 Task: Add the task  Integrate a new online platform for online music lessons to the section Flash of Light in the project BeaconWorks and add a Due Date to the respective task as 2024/02/02
Action: Mouse moved to (575, 345)
Screenshot: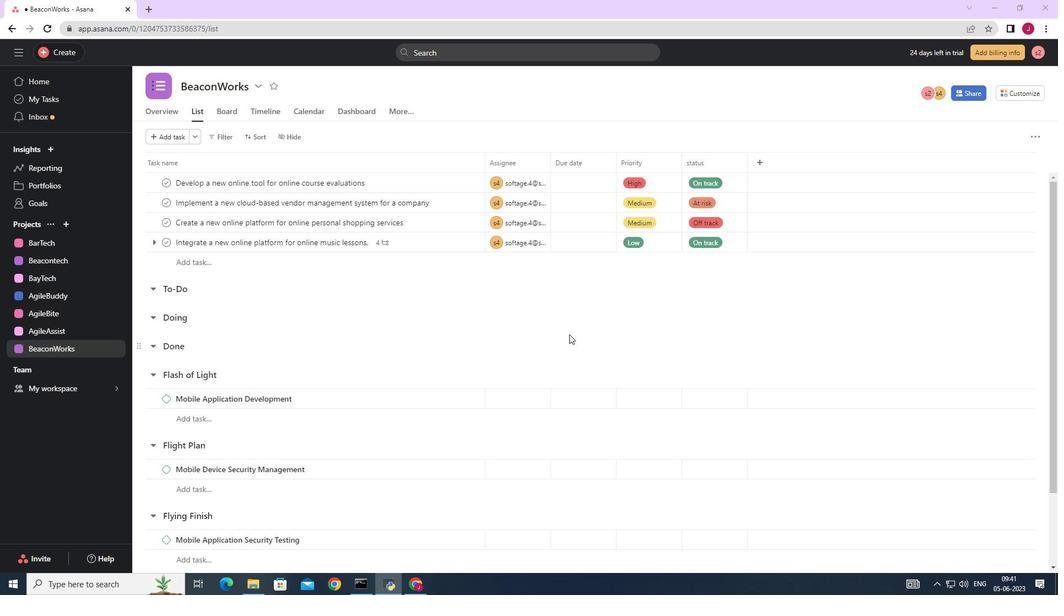 
Action: Mouse scrolled (575, 346) with delta (0, 0)
Screenshot: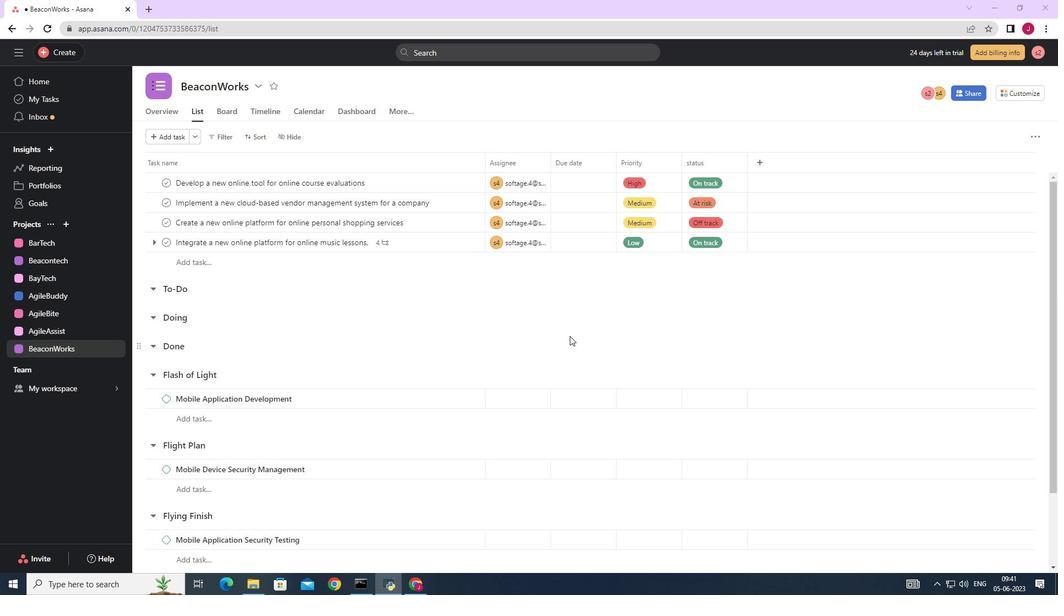 
Action: Mouse scrolled (575, 346) with delta (0, 0)
Screenshot: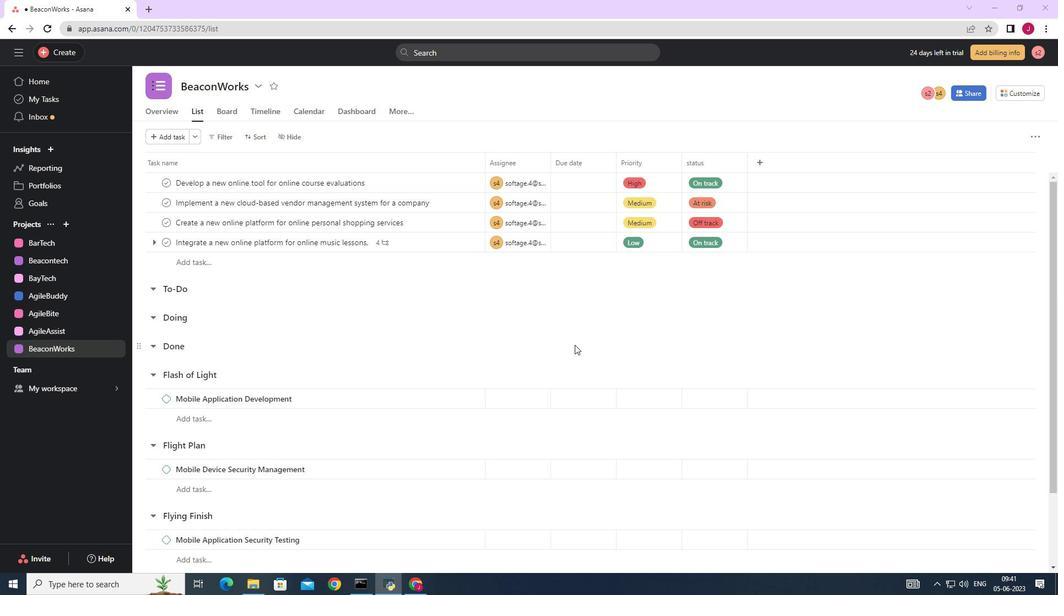 
Action: Mouse moved to (457, 240)
Screenshot: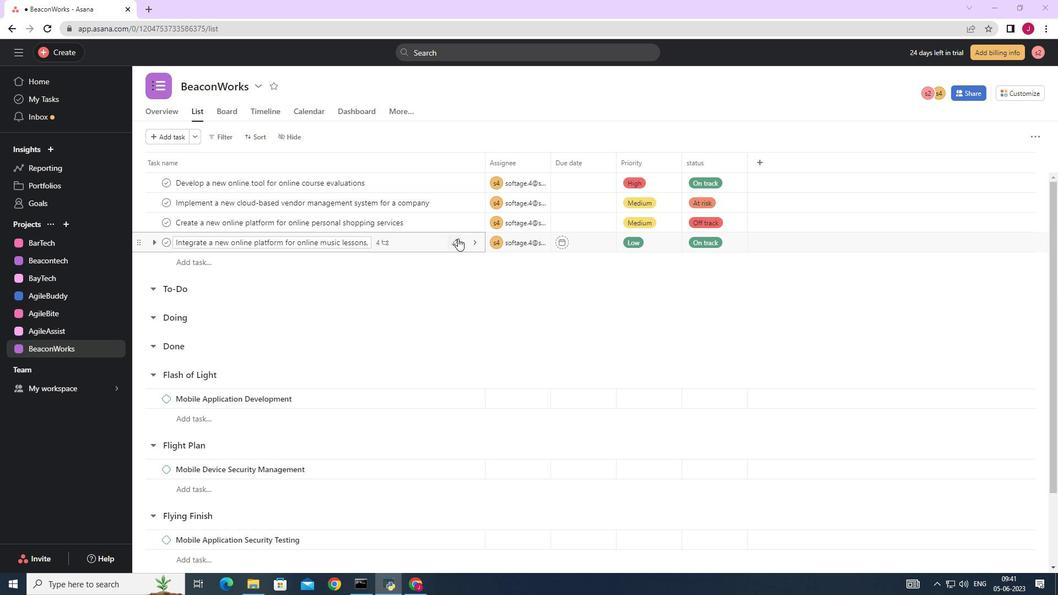 
Action: Mouse pressed left at (457, 240)
Screenshot: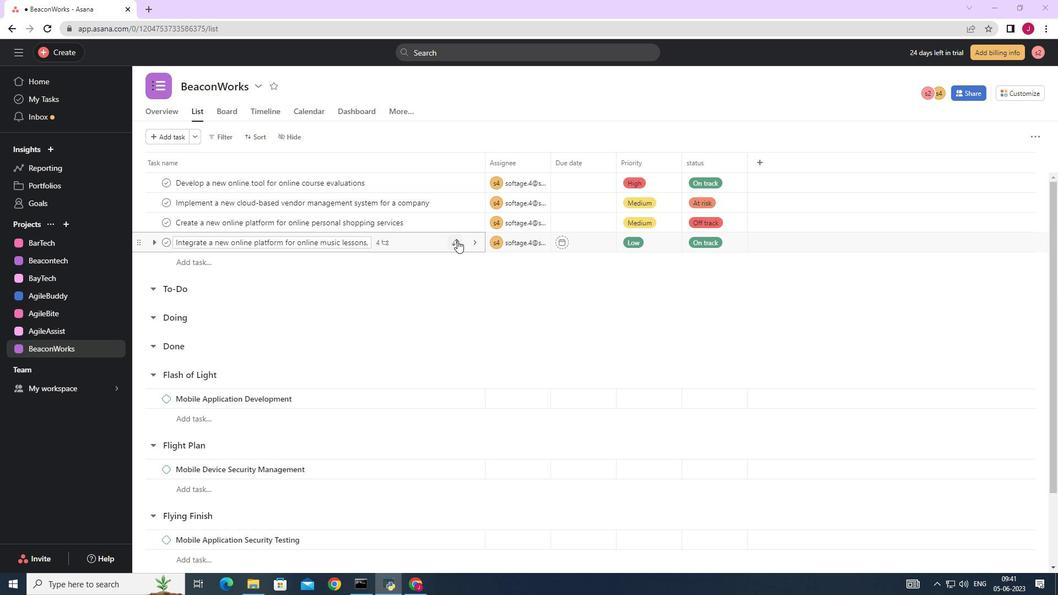 
Action: Mouse moved to (406, 364)
Screenshot: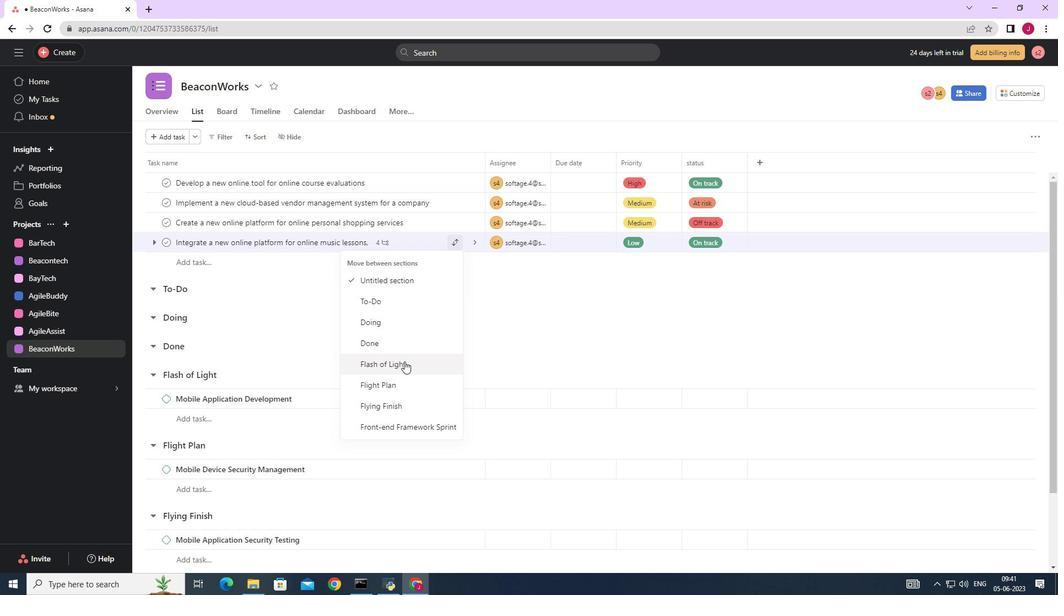 
Action: Mouse pressed left at (406, 364)
Screenshot: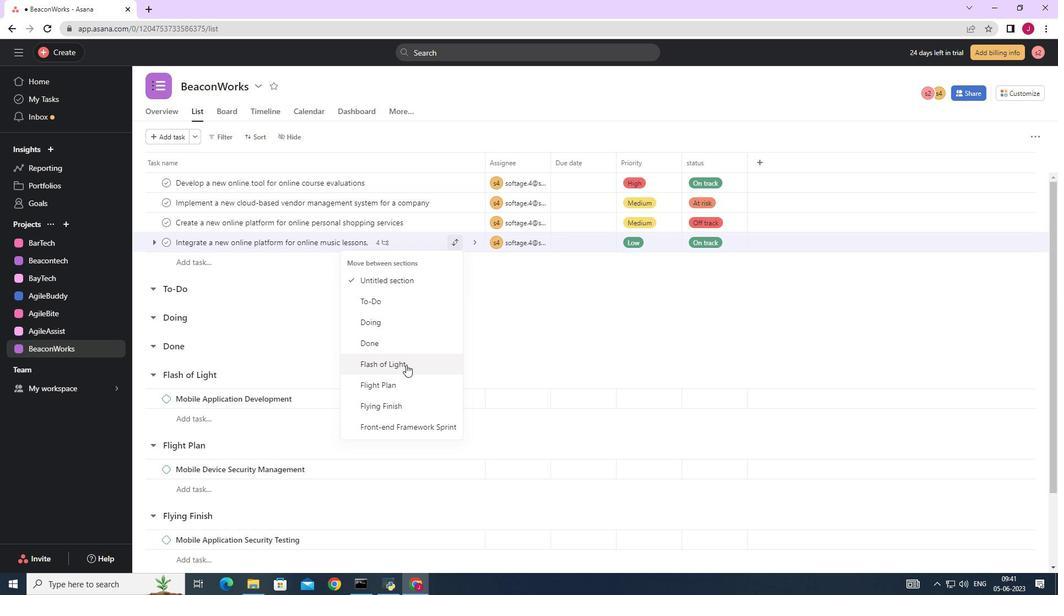 
Action: Mouse moved to (593, 380)
Screenshot: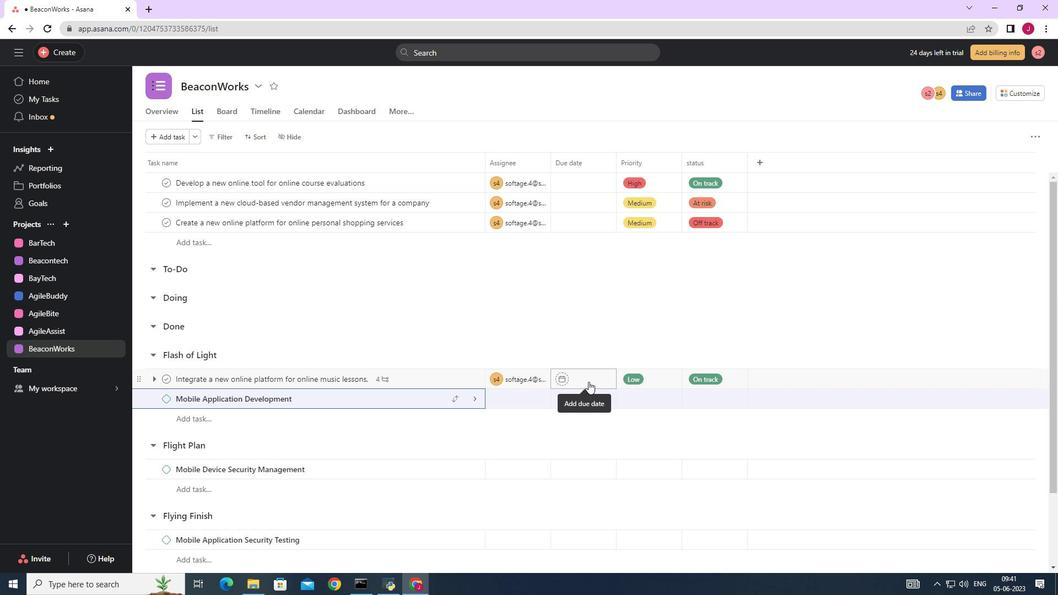 
Action: Mouse pressed left at (593, 380)
Screenshot: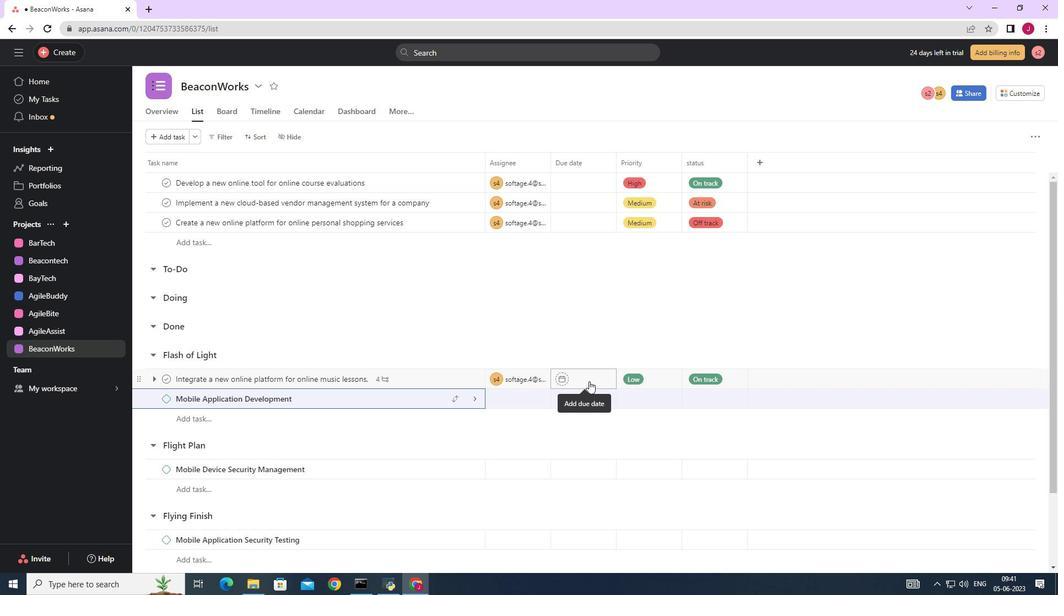
Action: Mouse moved to (698, 207)
Screenshot: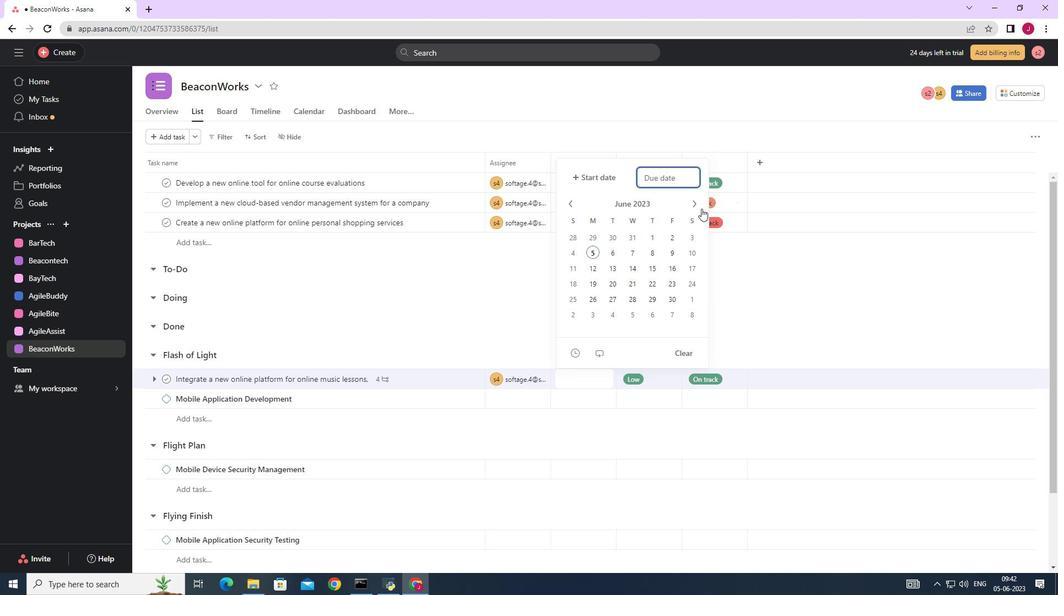 
Action: Mouse pressed left at (698, 207)
Screenshot: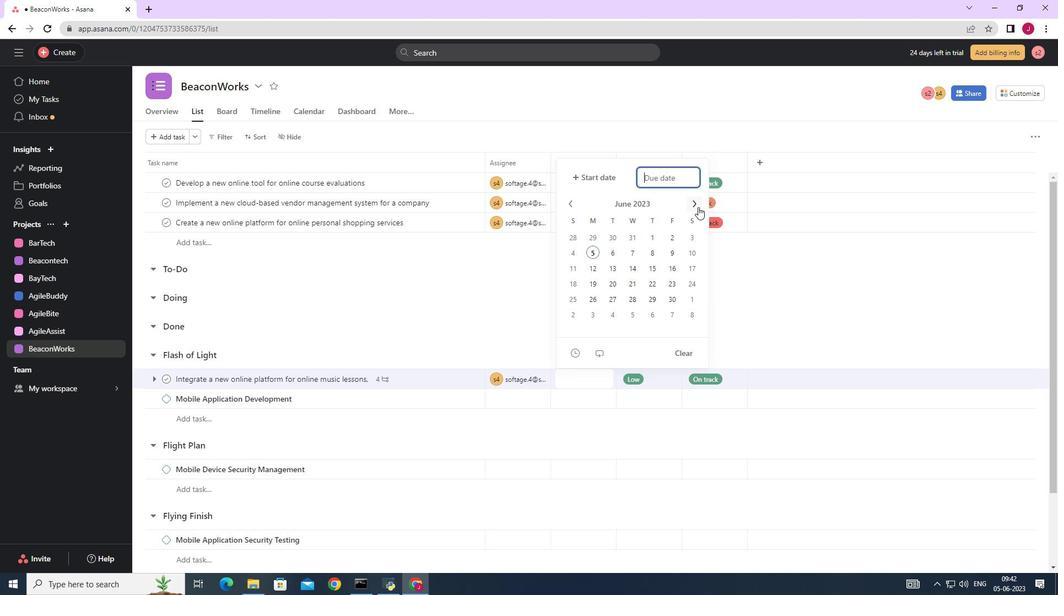 
Action: Mouse pressed left at (698, 207)
Screenshot: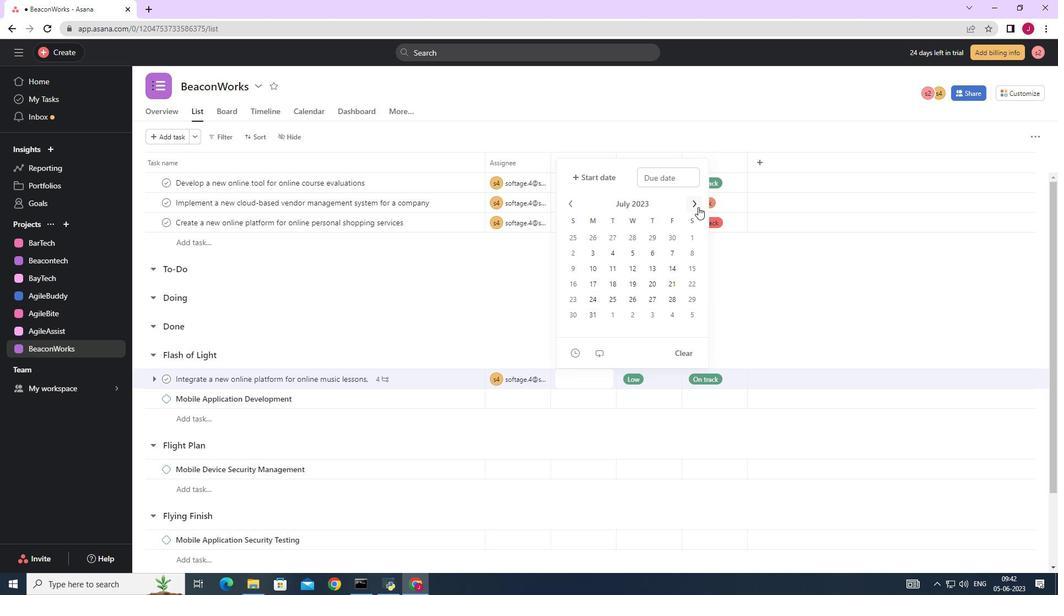 
Action: Mouse pressed left at (698, 207)
Screenshot: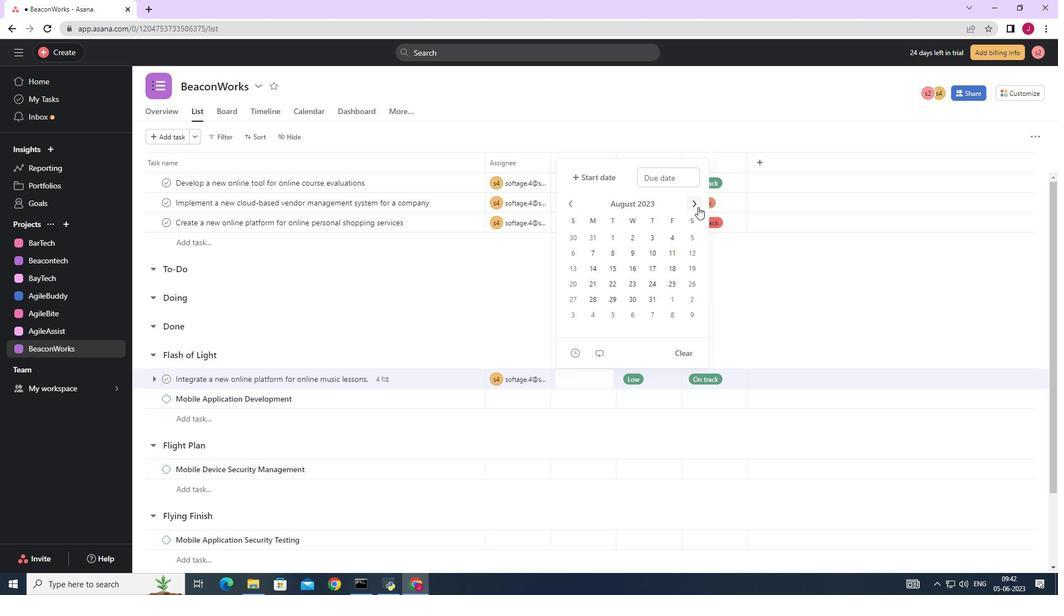 
Action: Mouse pressed left at (698, 207)
Screenshot: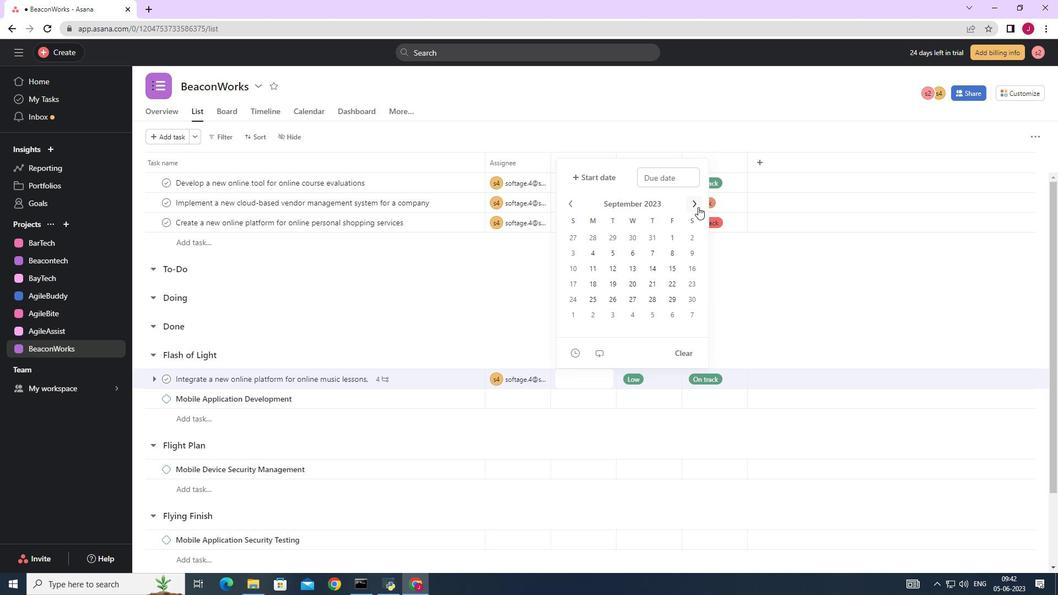 
Action: Mouse pressed left at (698, 207)
Screenshot: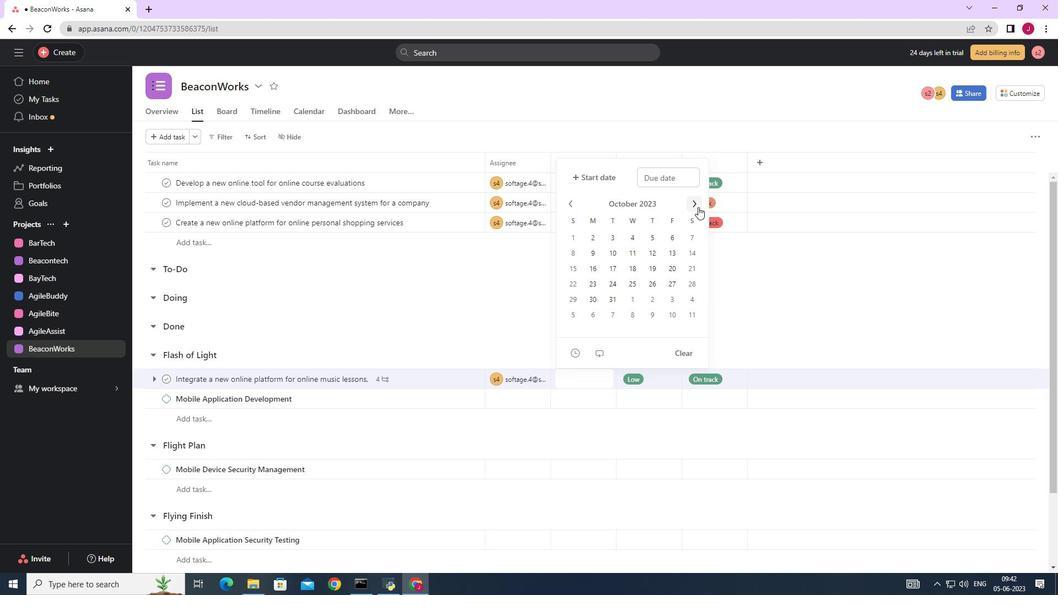 
Action: Mouse pressed left at (698, 207)
Screenshot: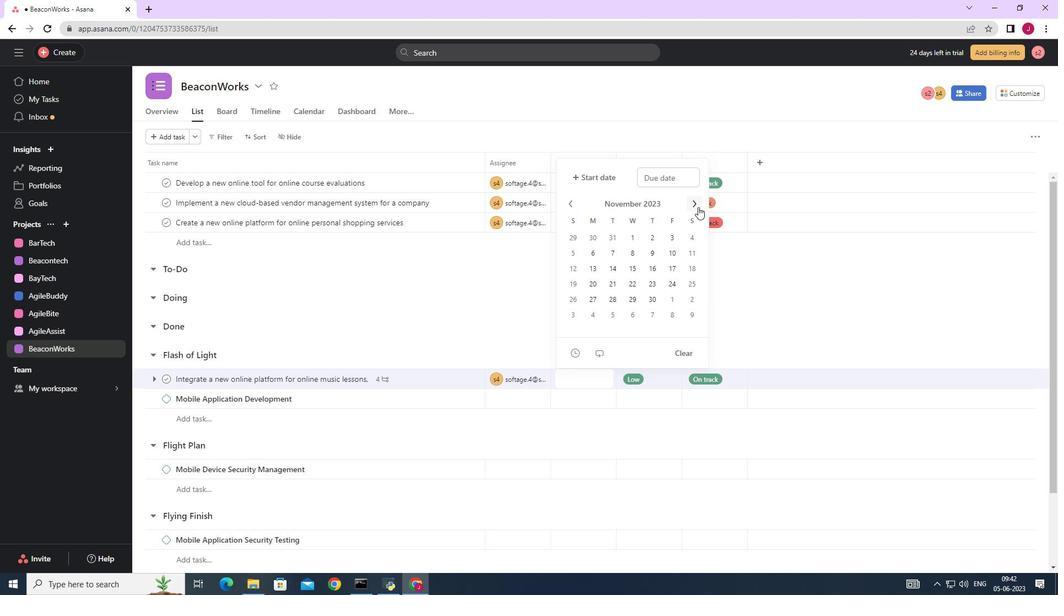 
Action: Mouse pressed left at (698, 207)
Screenshot: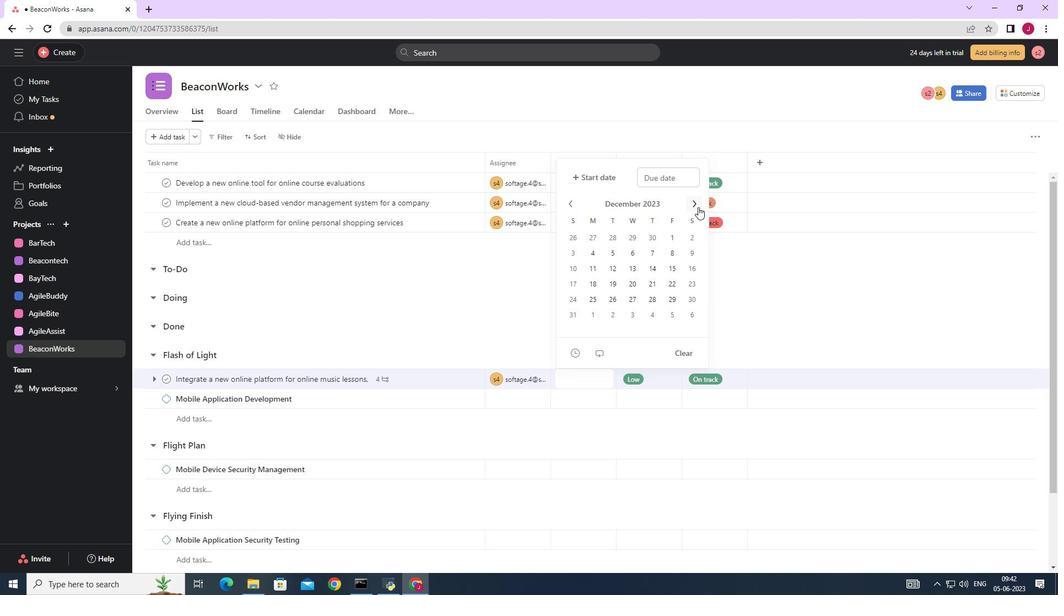 
Action: Mouse pressed left at (698, 207)
Screenshot: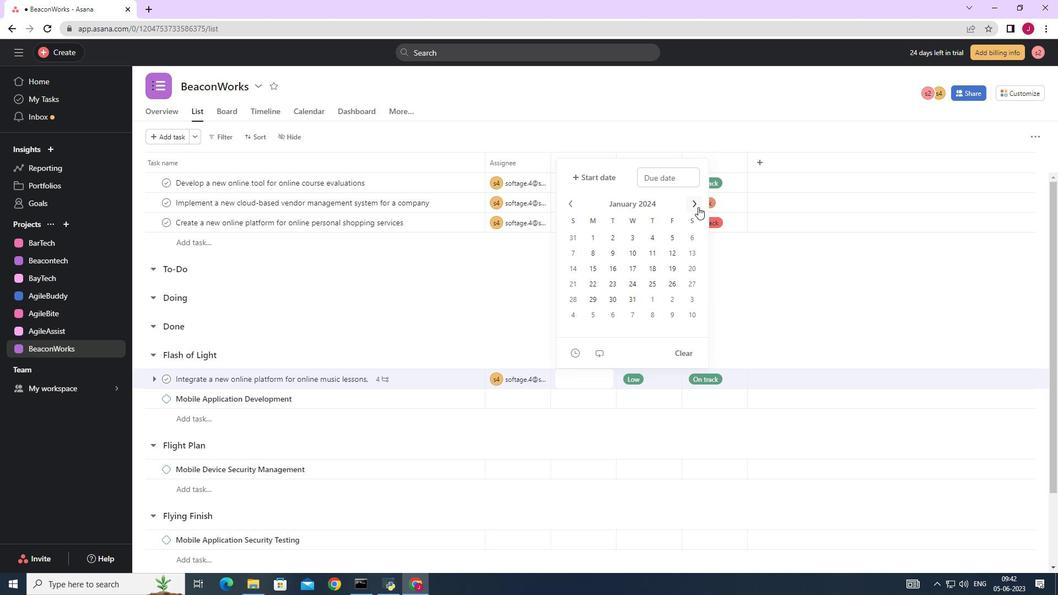 
Action: Mouse moved to (673, 238)
Screenshot: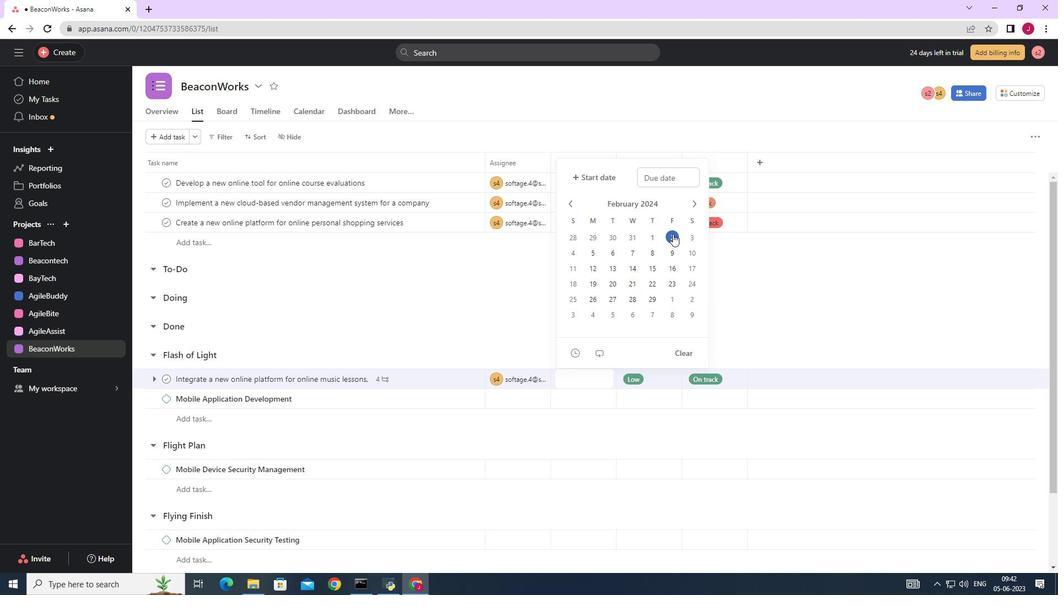 
Action: Mouse pressed left at (673, 238)
Screenshot: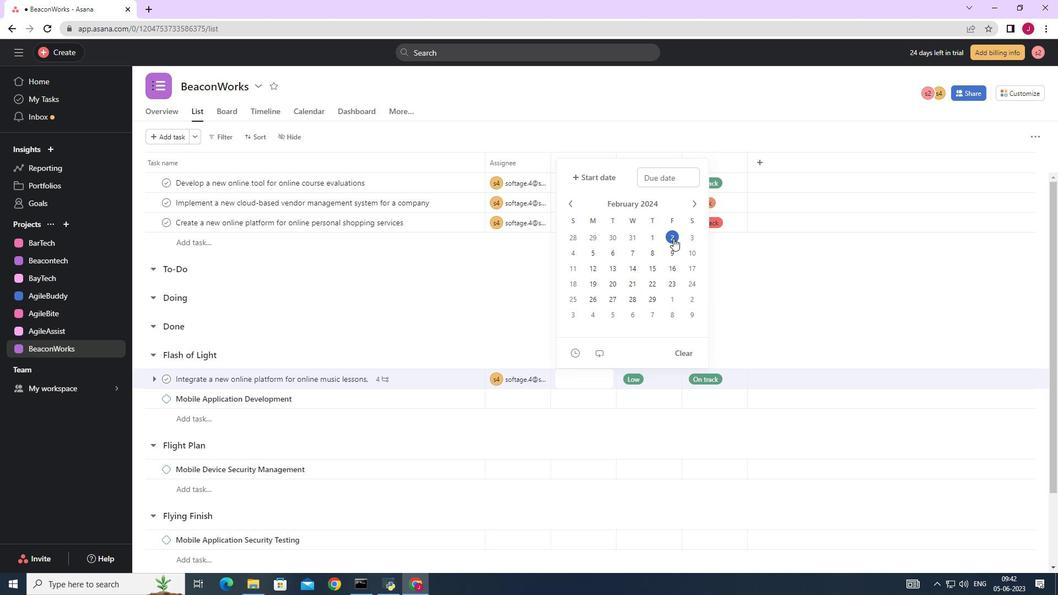
Action: Mouse moved to (830, 315)
Screenshot: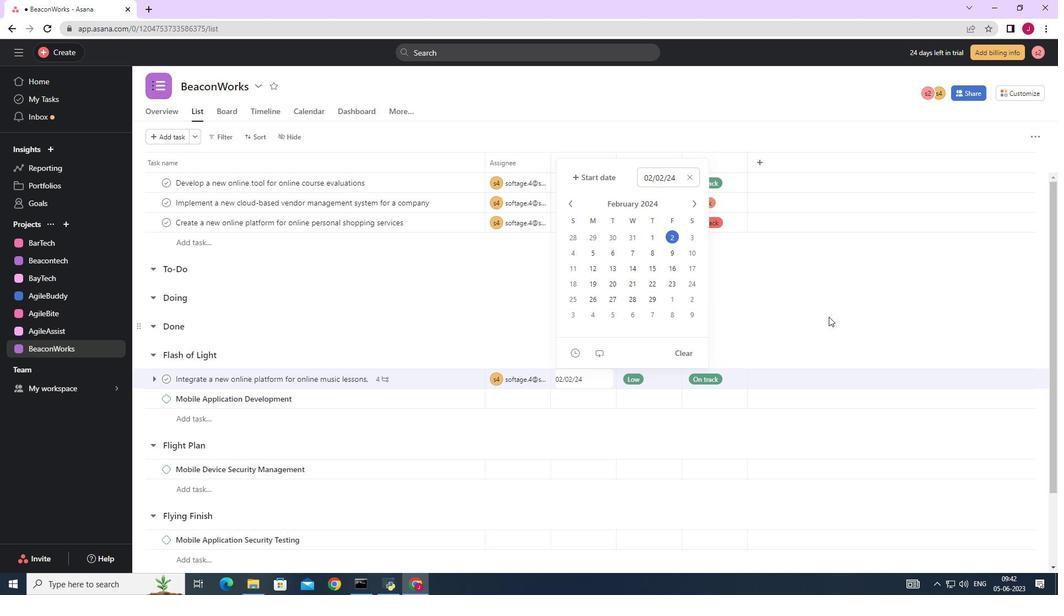 
Action: Mouse pressed left at (830, 315)
Screenshot: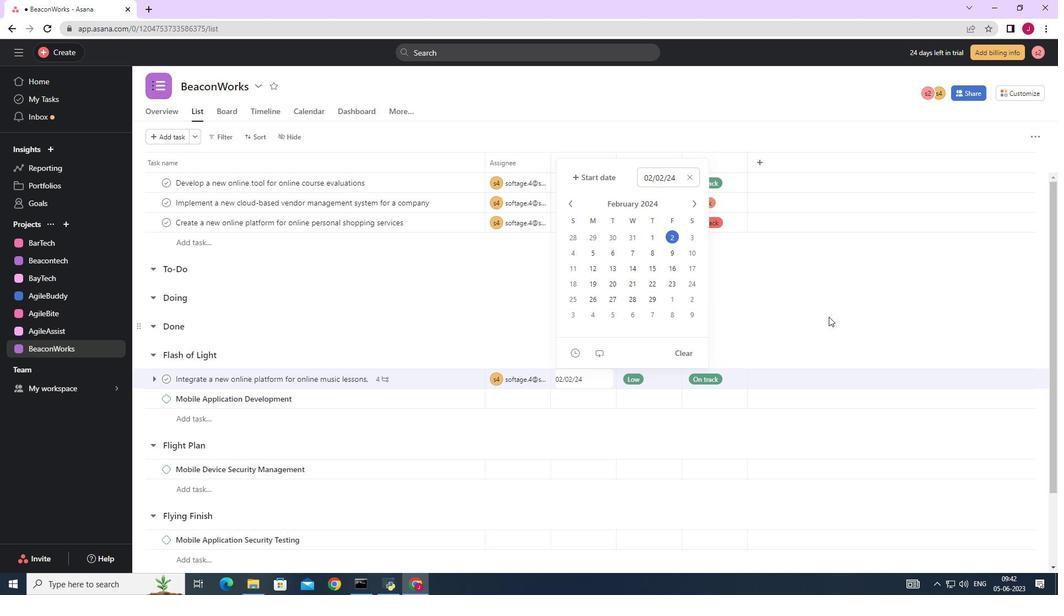 
Action: Mouse moved to (803, 309)
Screenshot: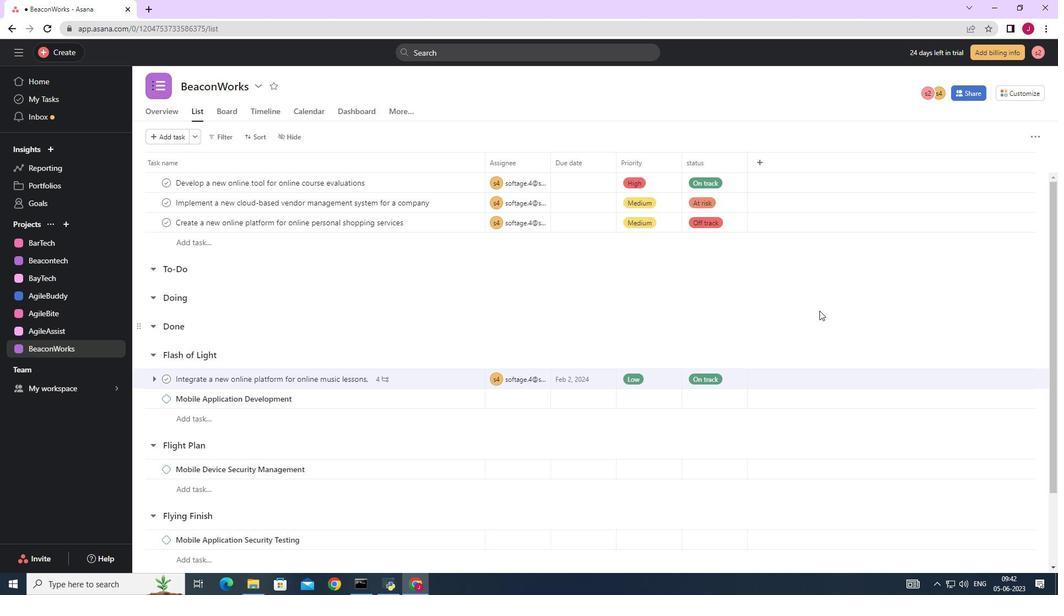 
